 Task: Setup the milestone.
Action: Mouse moved to (1004, 94)
Screenshot: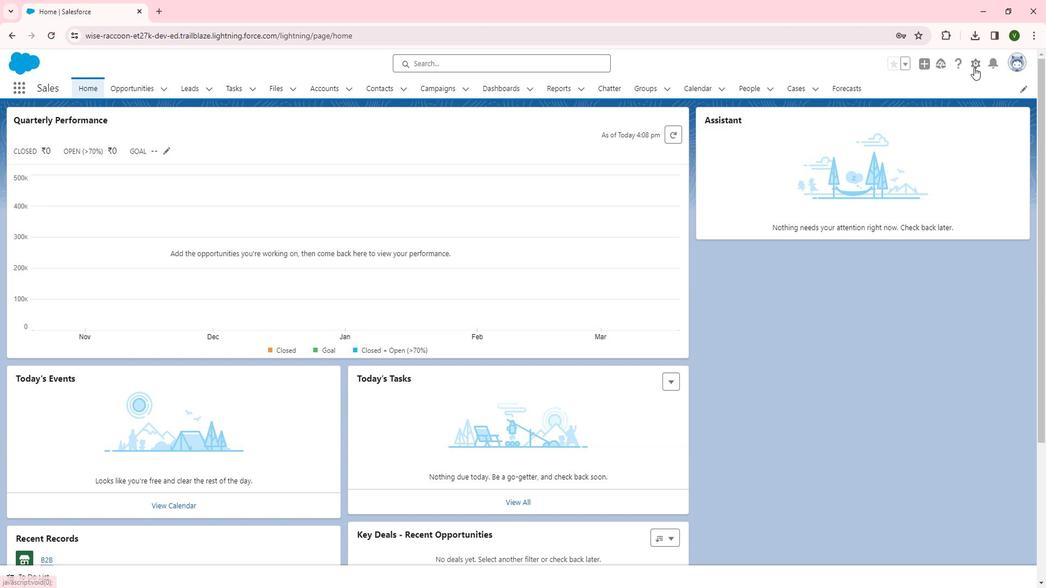 
Action: Mouse pressed left at (1004, 94)
Screenshot: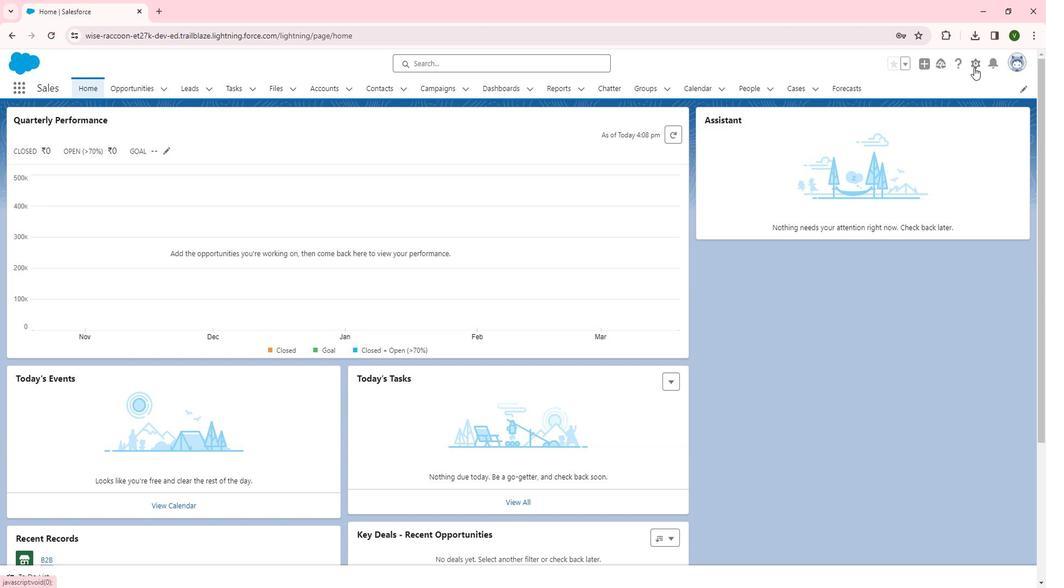 
Action: Mouse moved to (967, 125)
Screenshot: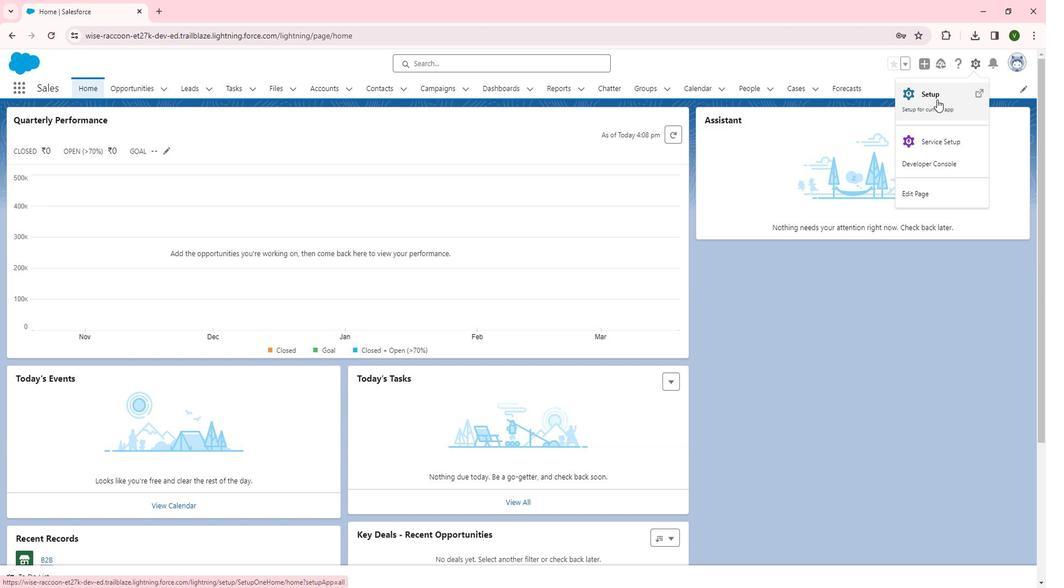 
Action: Mouse pressed left at (967, 125)
Screenshot: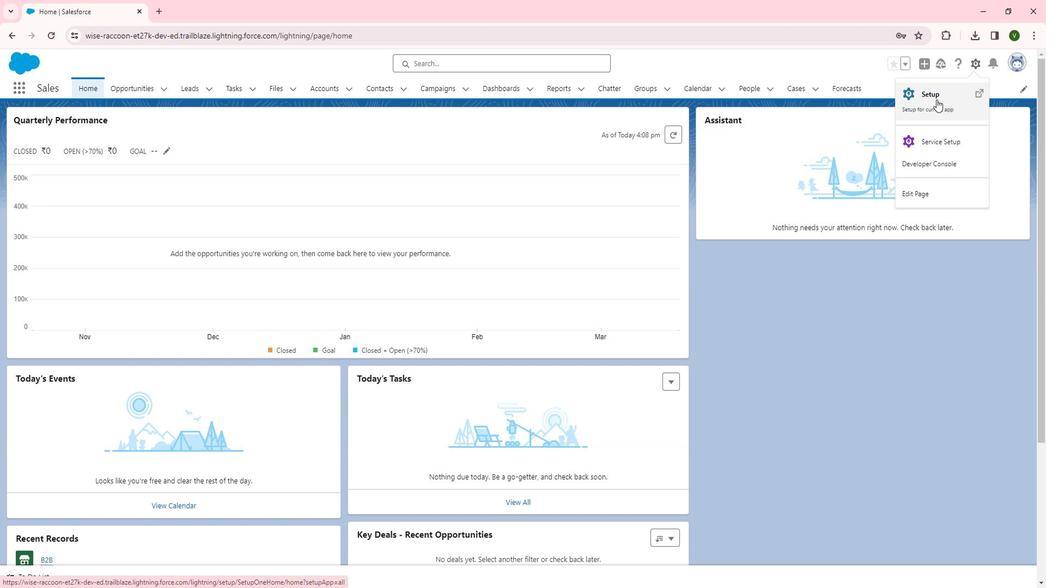 
Action: Mouse moved to (92, 382)
Screenshot: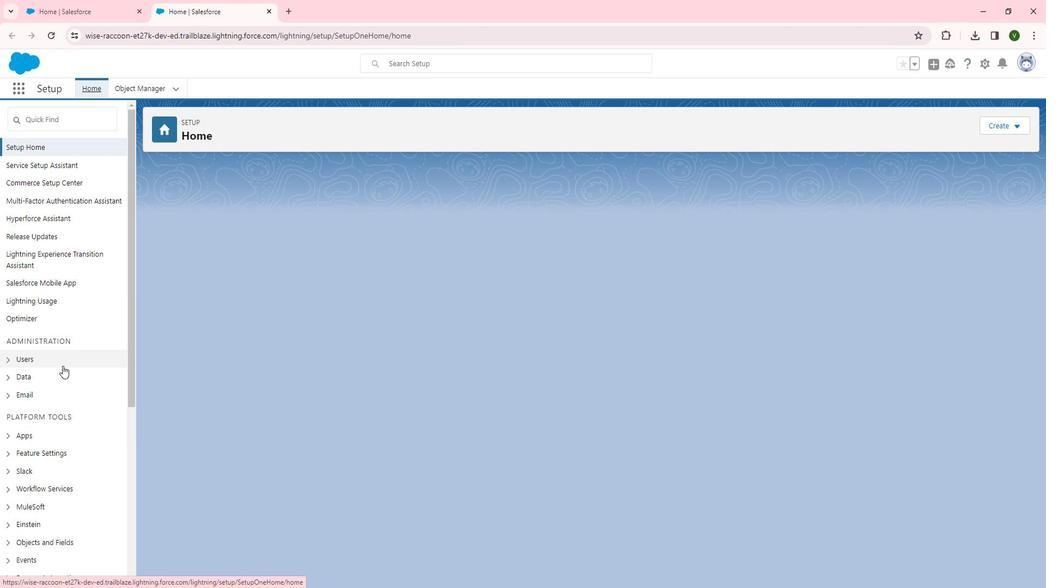 
Action: Mouse scrolled (92, 382) with delta (0, 0)
Screenshot: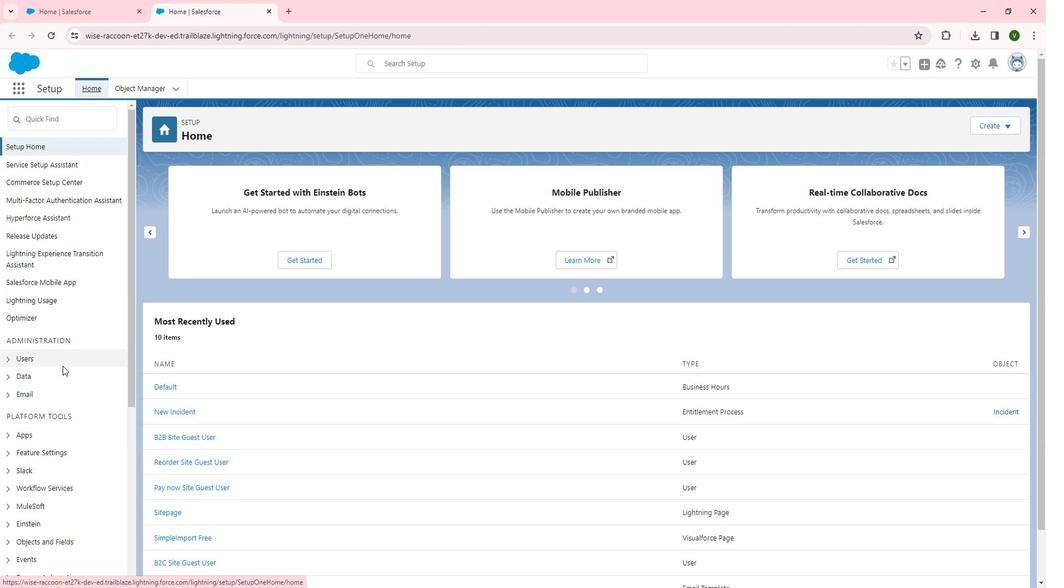 
Action: Mouse scrolled (92, 382) with delta (0, 0)
Screenshot: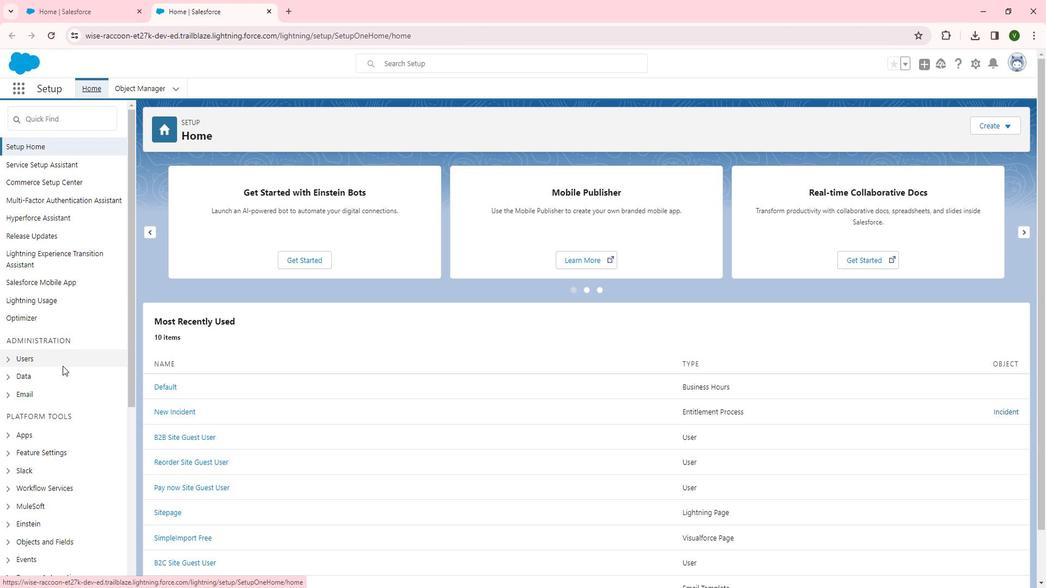 
Action: Mouse scrolled (92, 382) with delta (0, 0)
Screenshot: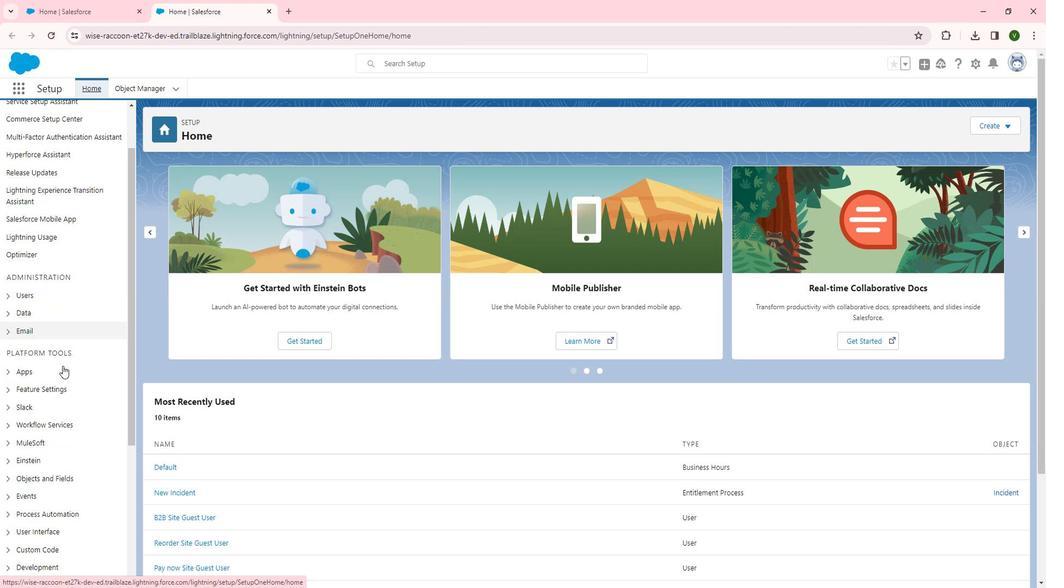 
Action: Mouse scrolled (92, 382) with delta (0, 0)
Screenshot: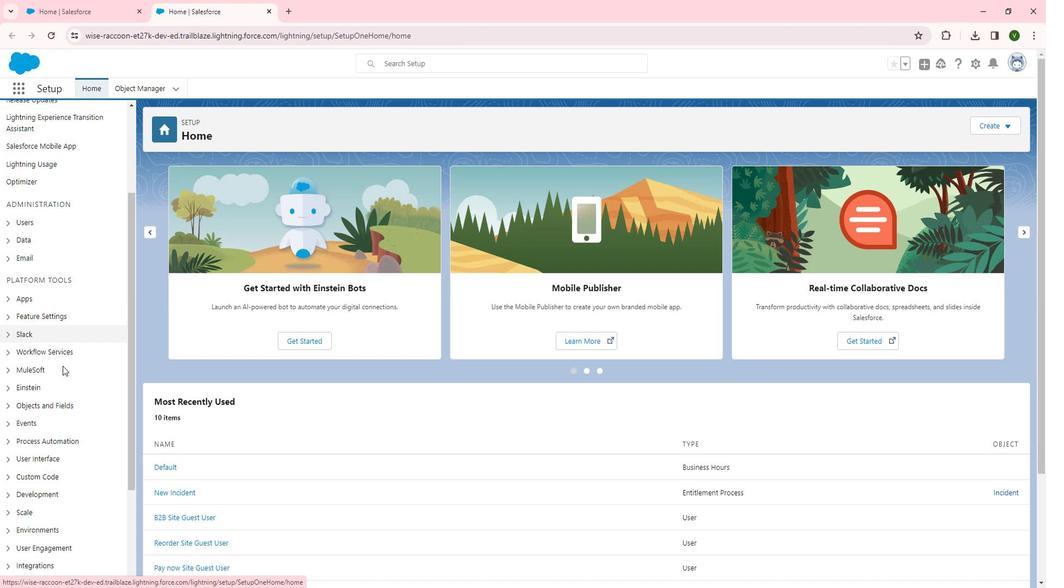 
Action: Mouse scrolled (92, 382) with delta (0, 0)
Screenshot: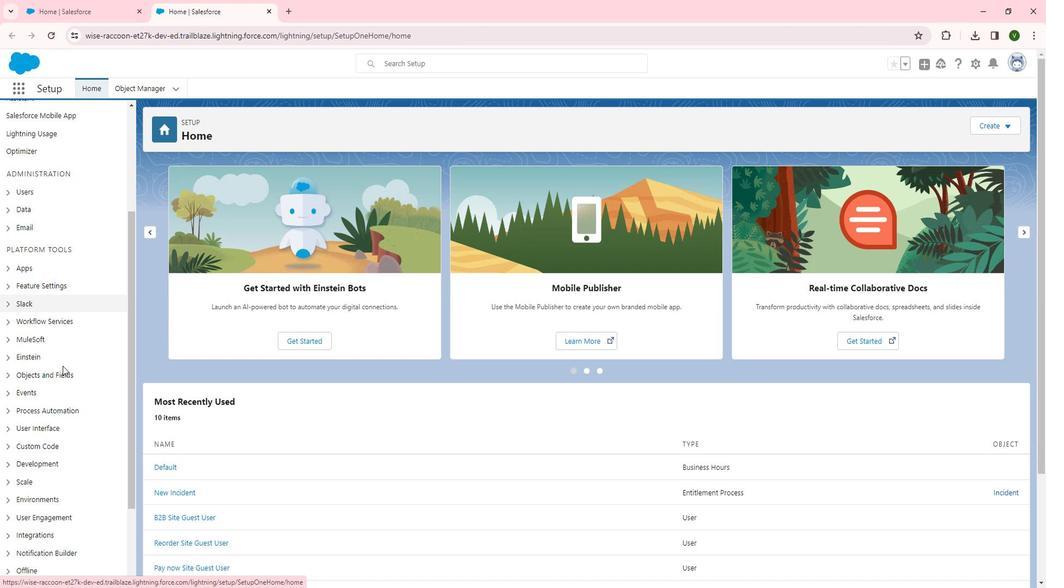 
Action: Mouse moved to (92, 383)
Screenshot: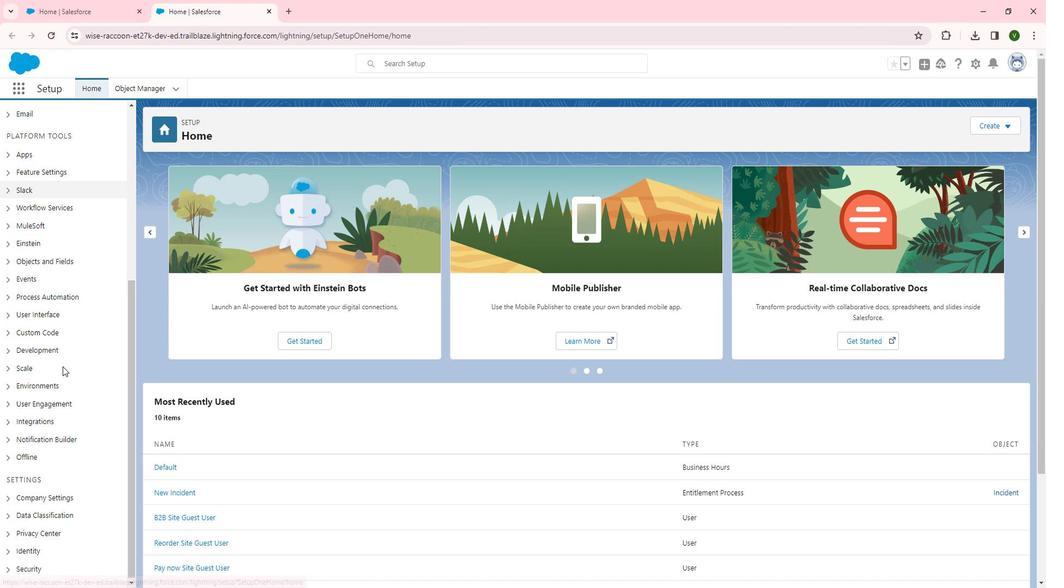 
Action: Mouse scrolled (92, 382) with delta (0, 0)
Screenshot: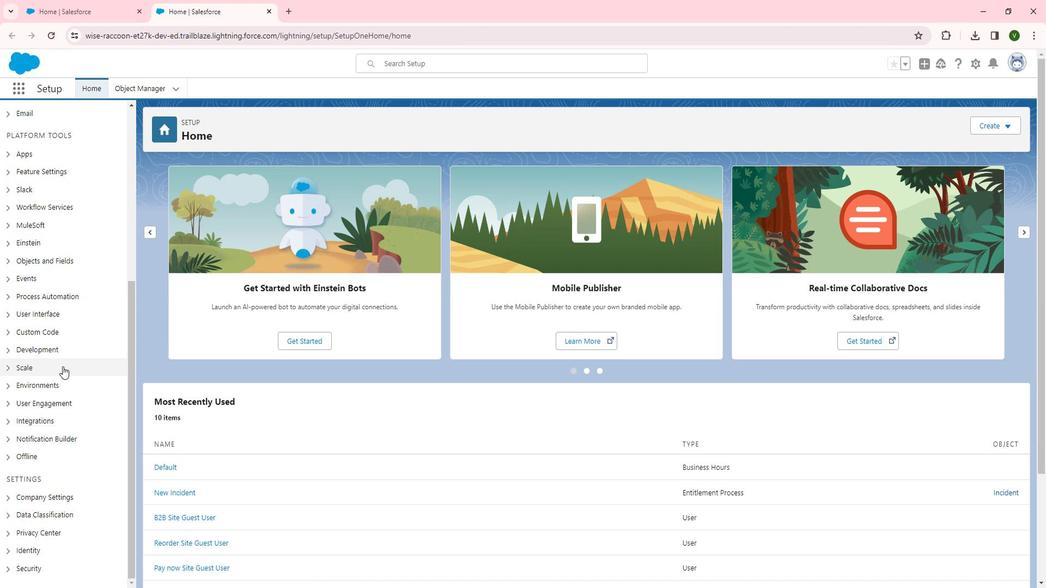 
Action: Mouse moved to (38, 196)
Screenshot: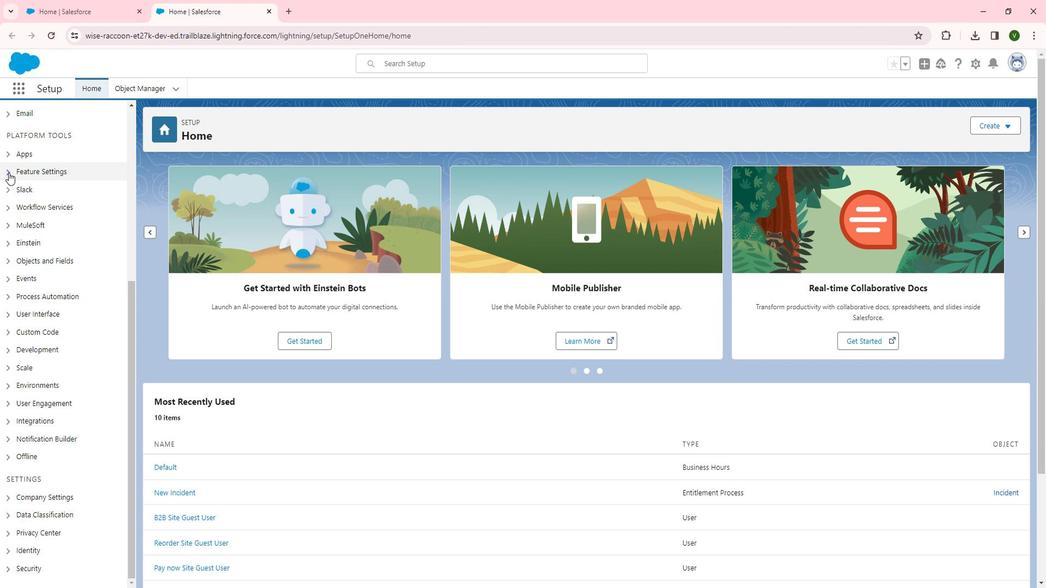 
Action: Mouse pressed left at (38, 196)
Screenshot: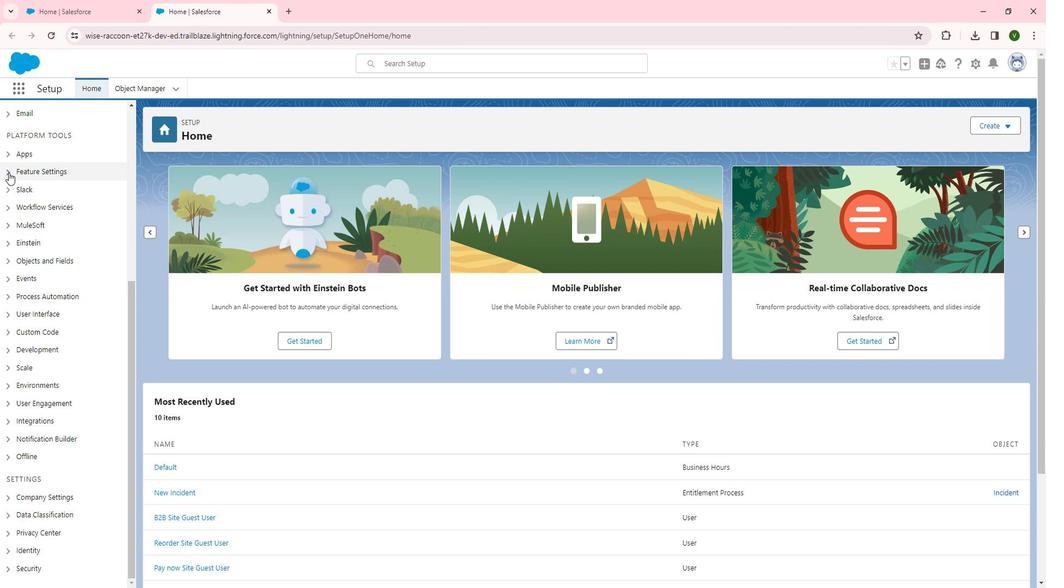 
Action: Mouse moved to (49, 461)
Screenshot: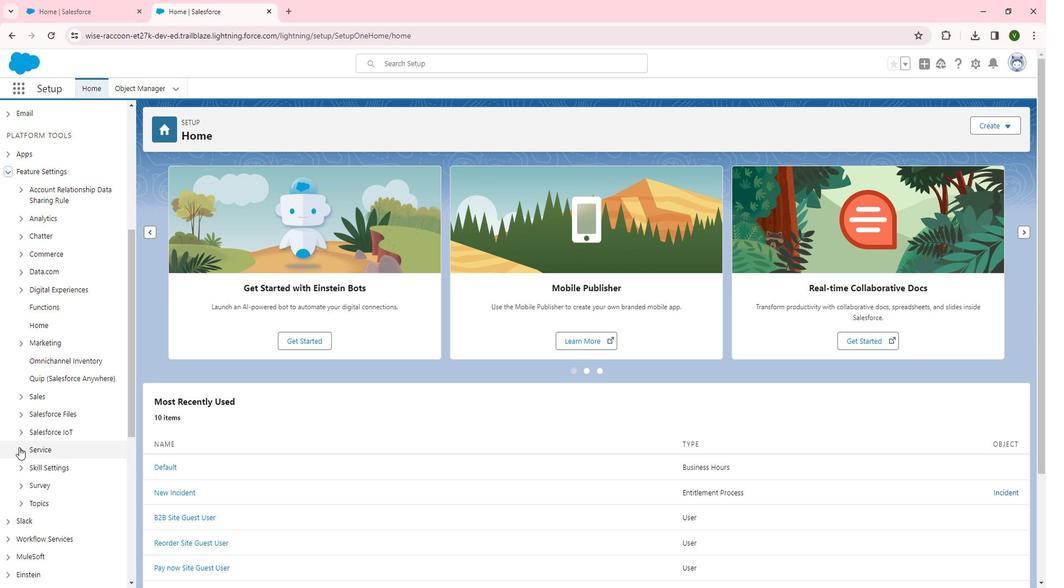 
Action: Mouse pressed left at (49, 461)
Screenshot: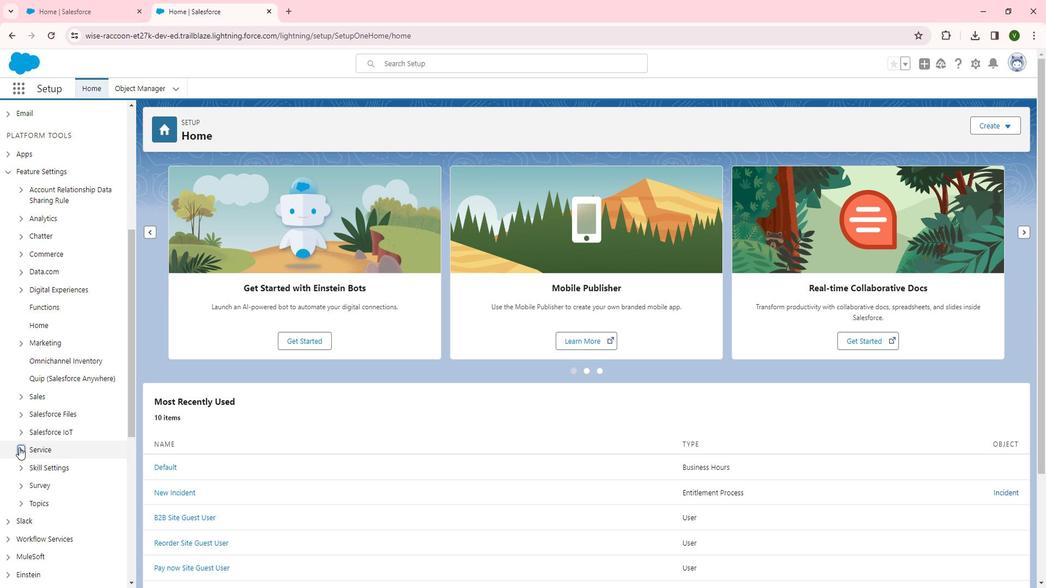 
Action: Mouse moved to (84, 459)
Screenshot: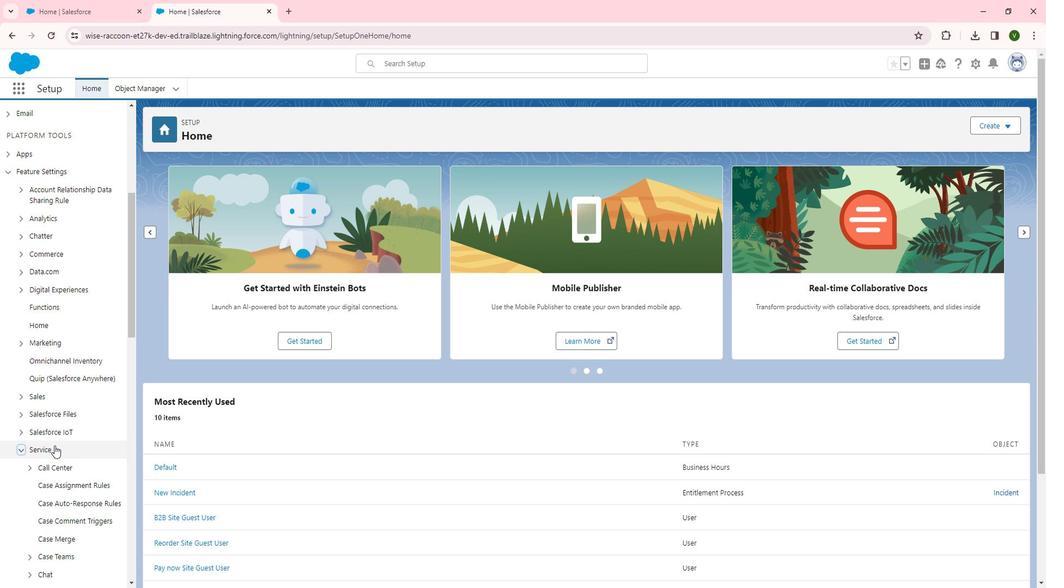 
Action: Mouse scrolled (84, 459) with delta (0, 0)
Screenshot: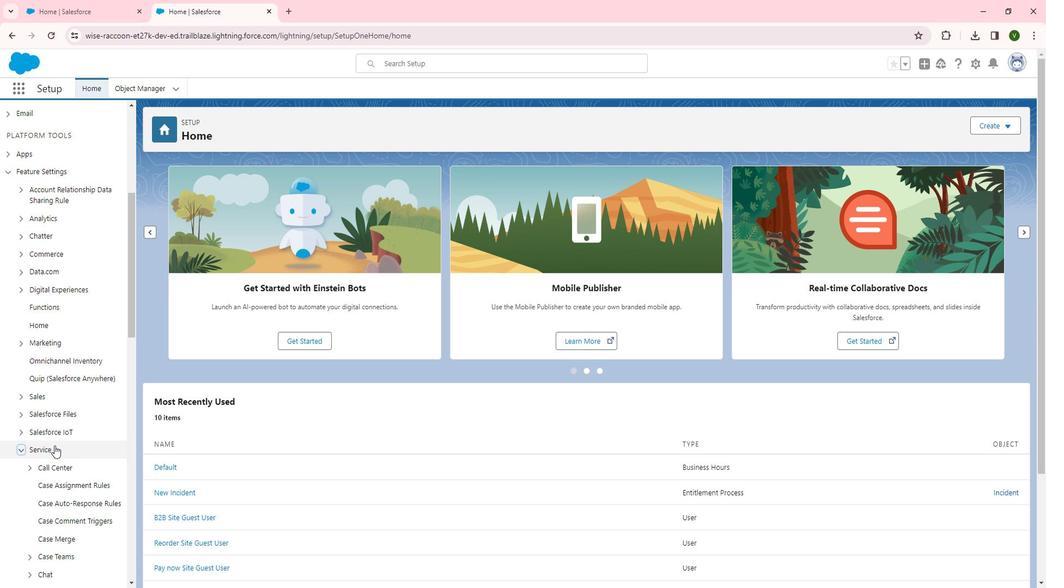 
Action: Mouse moved to (88, 458)
Screenshot: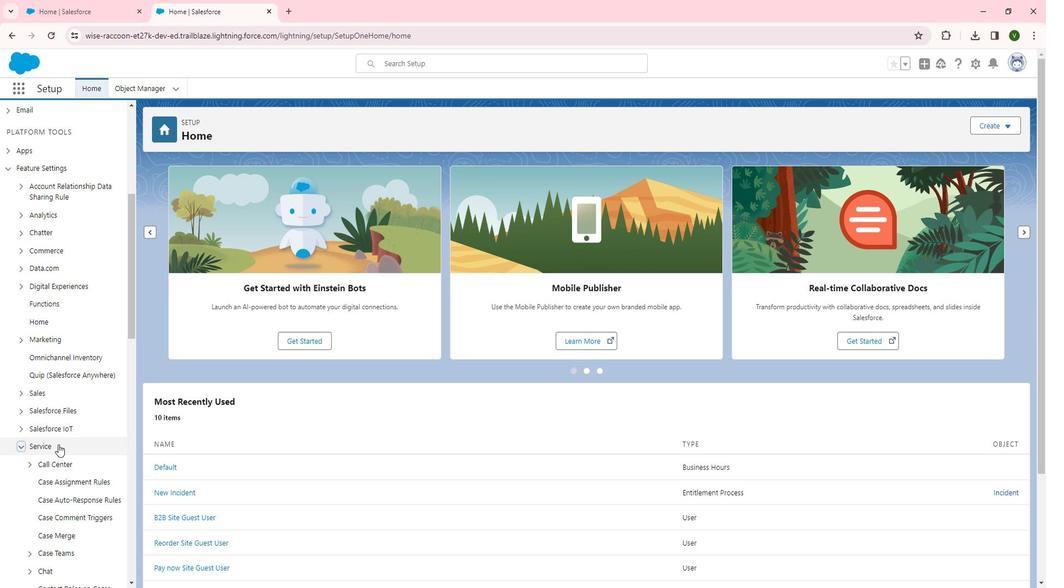 
Action: Mouse scrolled (88, 457) with delta (0, 0)
Screenshot: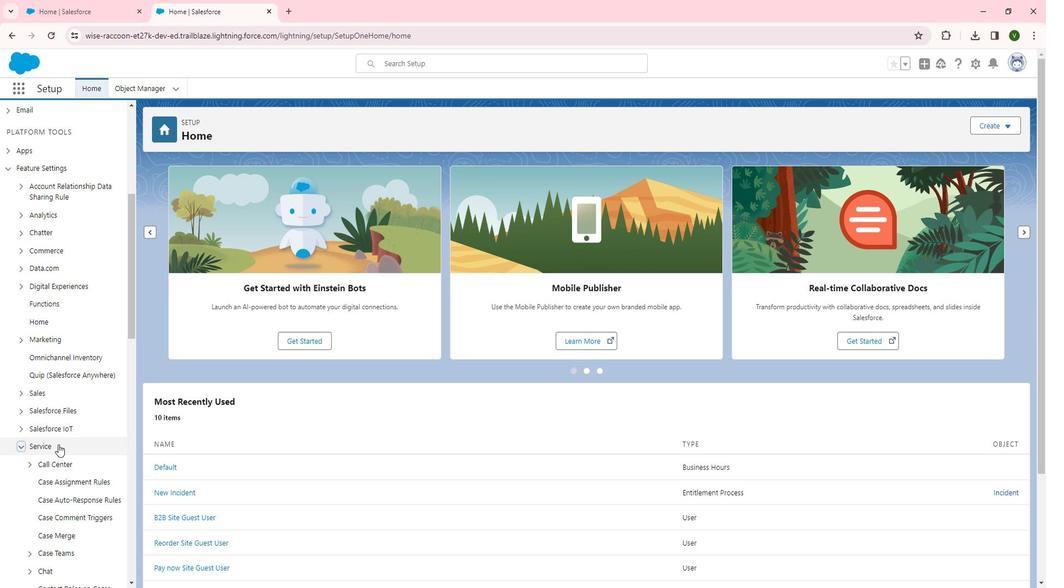 
Action: Mouse moved to (89, 458)
Screenshot: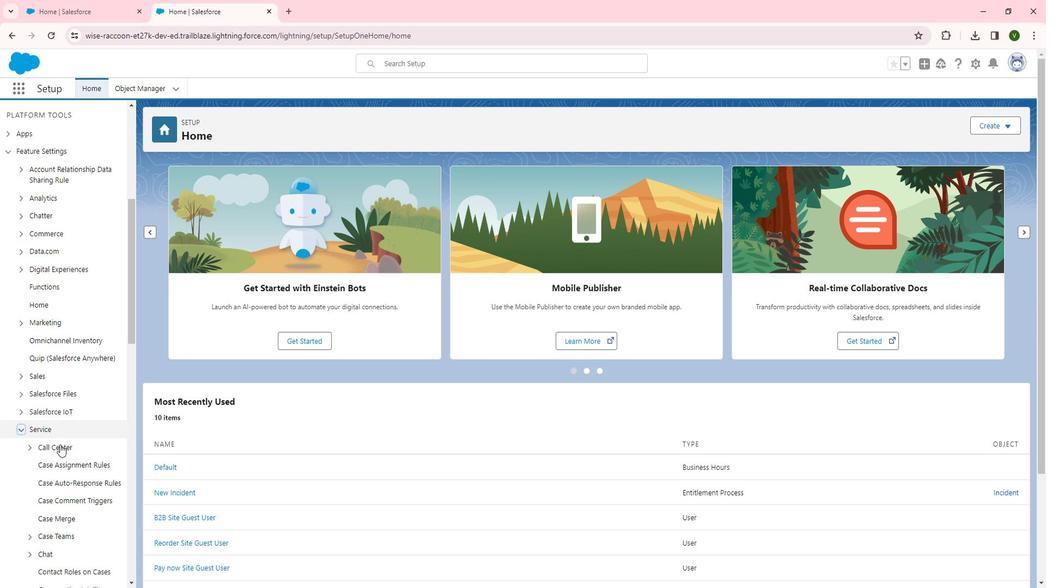 
Action: Mouse scrolled (89, 457) with delta (0, 0)
Screenshot: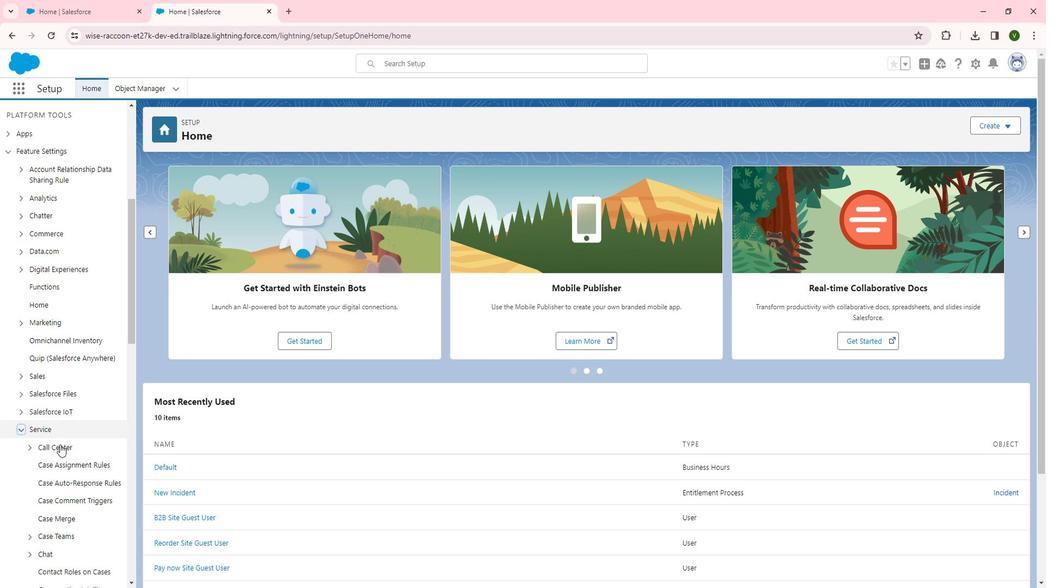 
Action: Mouse scrolled (89, 457) with delta (0, 0)
Screenshot: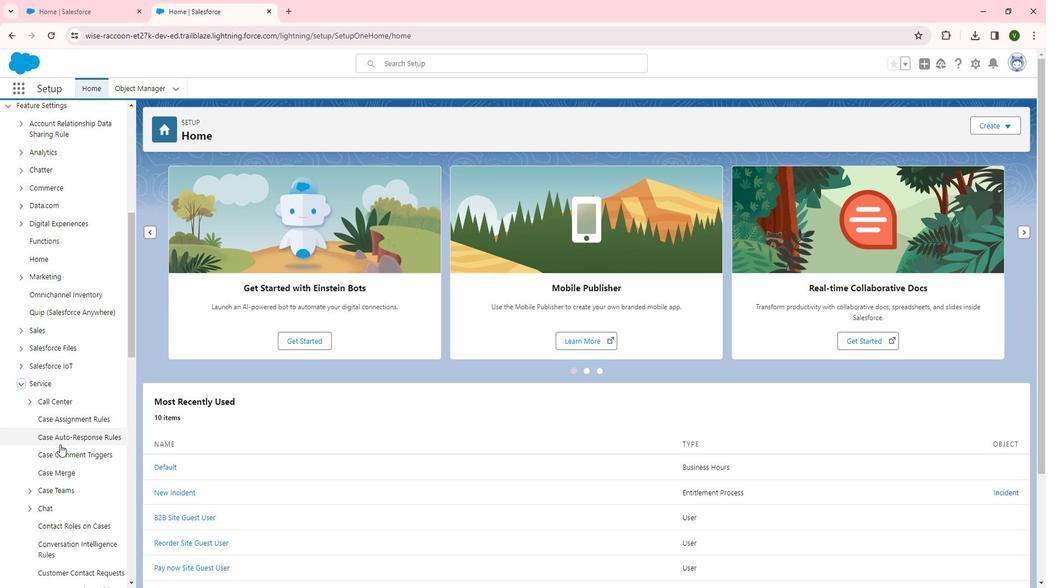 
Action: Mouse scrolled (89, 457) with delta (0, 0)
Screenshot: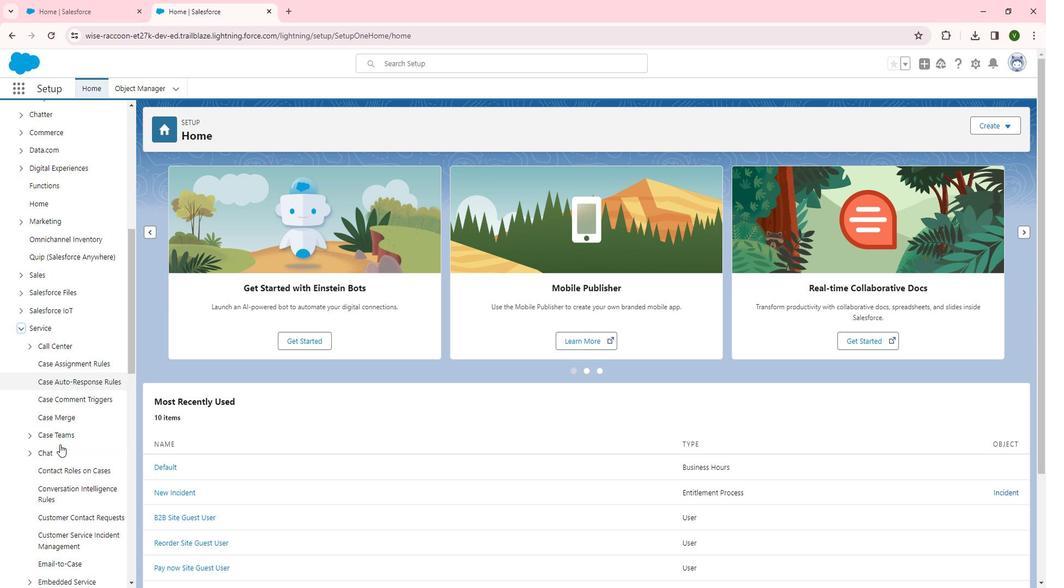 
Action: Mouse moved to (60, 452)
Screenshot: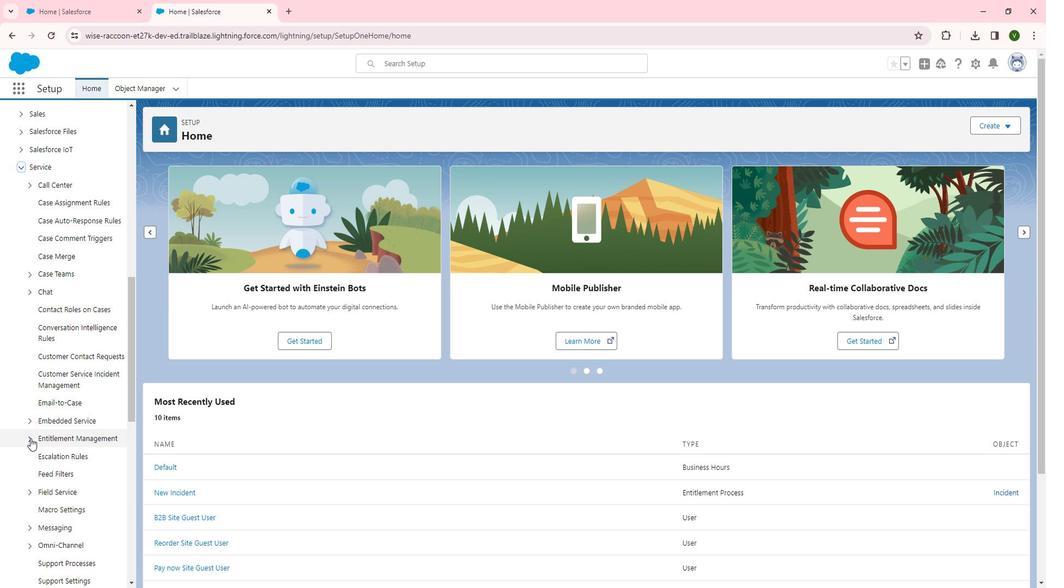
Action: Mouse pressed left at (60, 452)
Screenshot: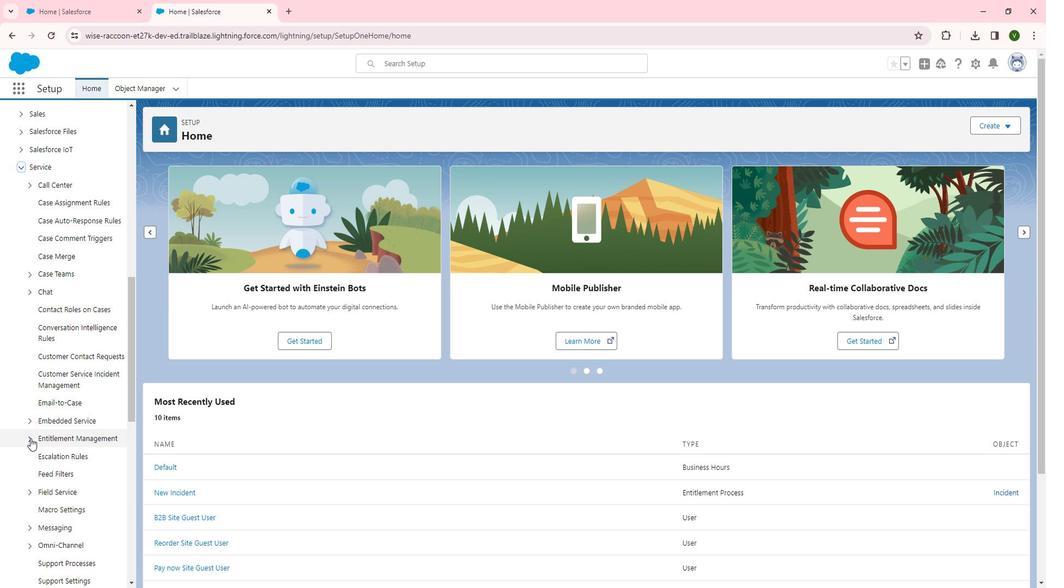 
Action: Mouse moved to (96, 518)
Screenshot: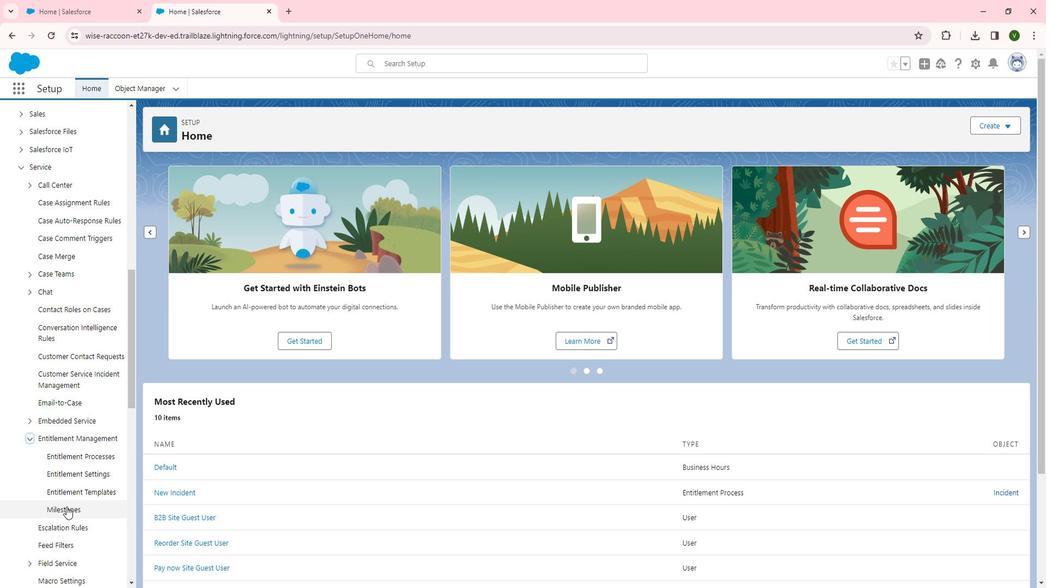 
Action: Mouse pressed left at (96, 518)
Screenshot: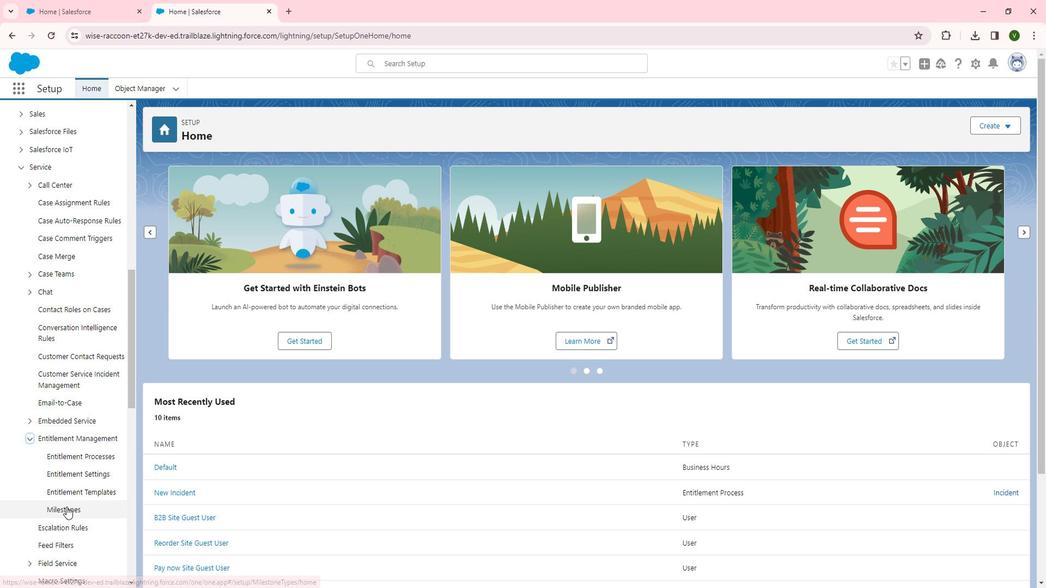
Action: Mouse moved to (96, 516)
Screenshot: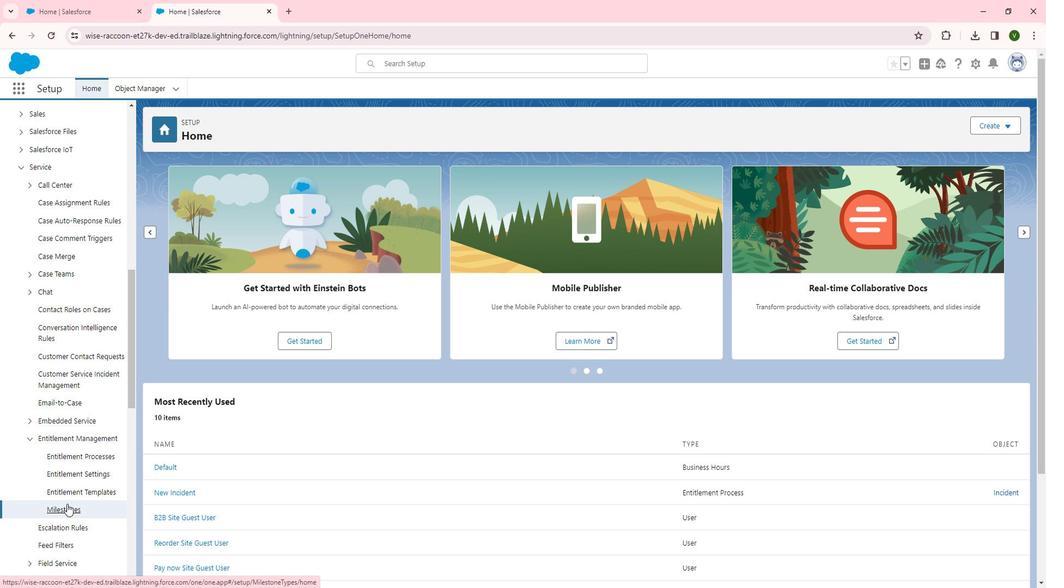 
Action: Mouse scrolled (96, 515) with delta (0, 0)
Screenshot: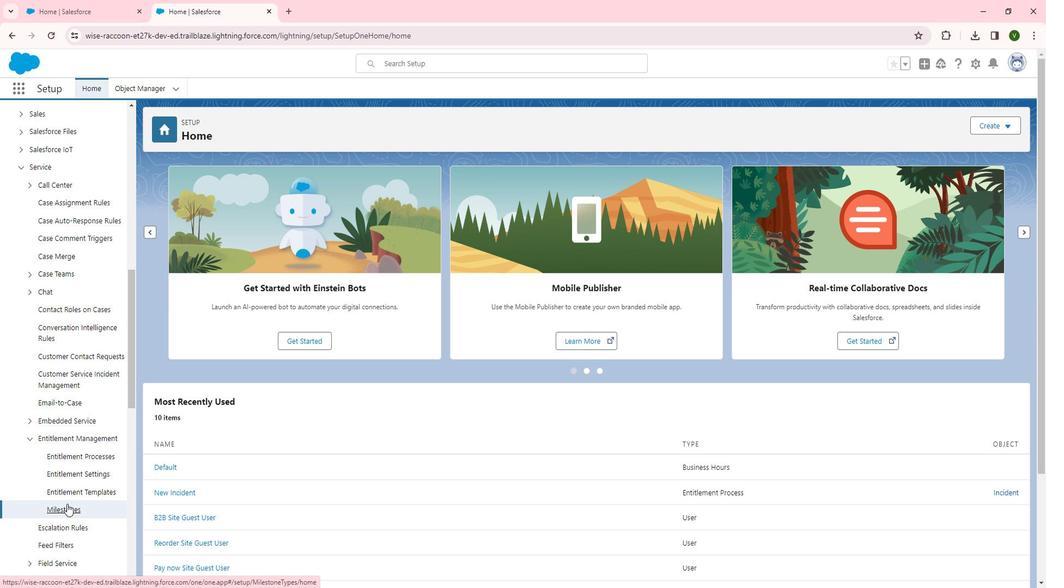 
Action: Mouse moved to (100, 512)
Screenshot: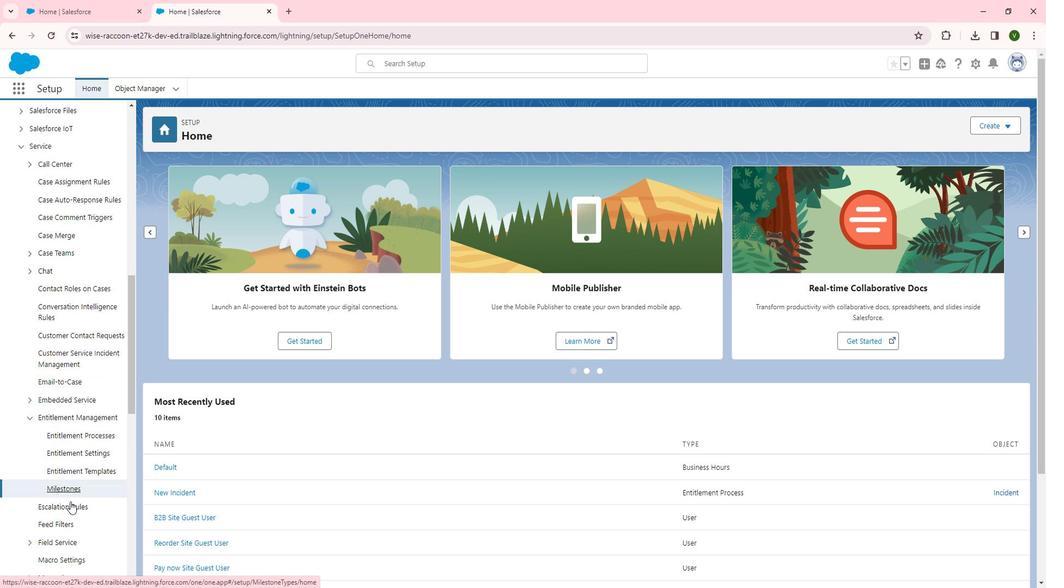 
Action: Mouse scrolled (100, 512) with delta (0, 0)
Screenshot: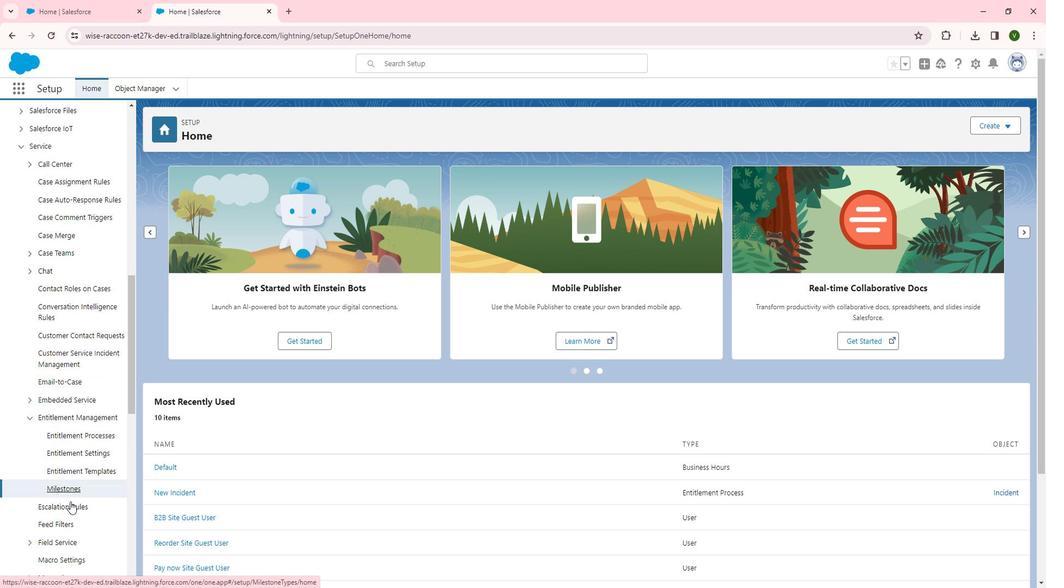 
Action: Mouse moved to (470, 255)
Screenshot: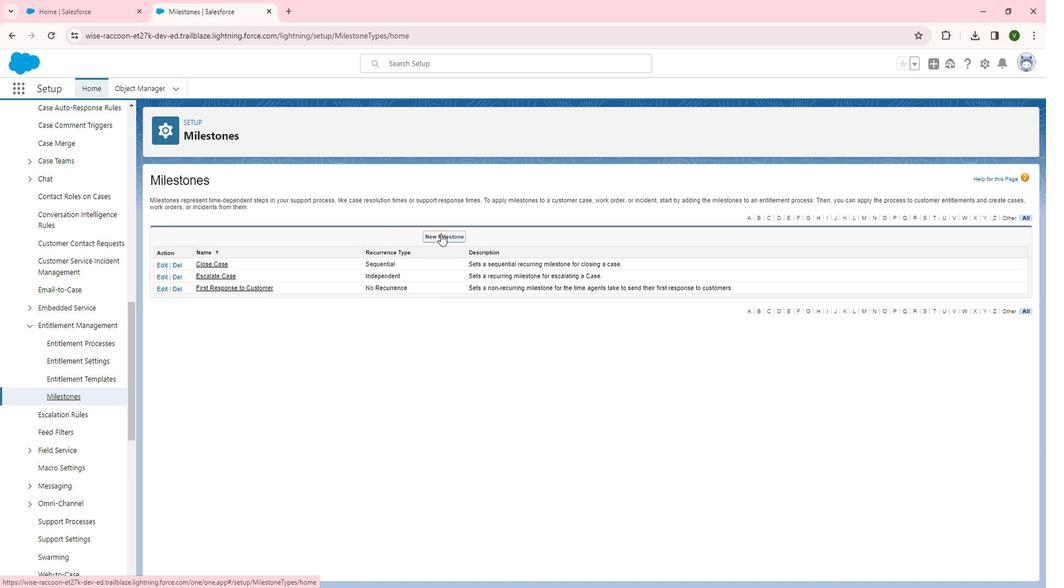 
Action: Mouse pressed left at (470, 255)
Screenshot: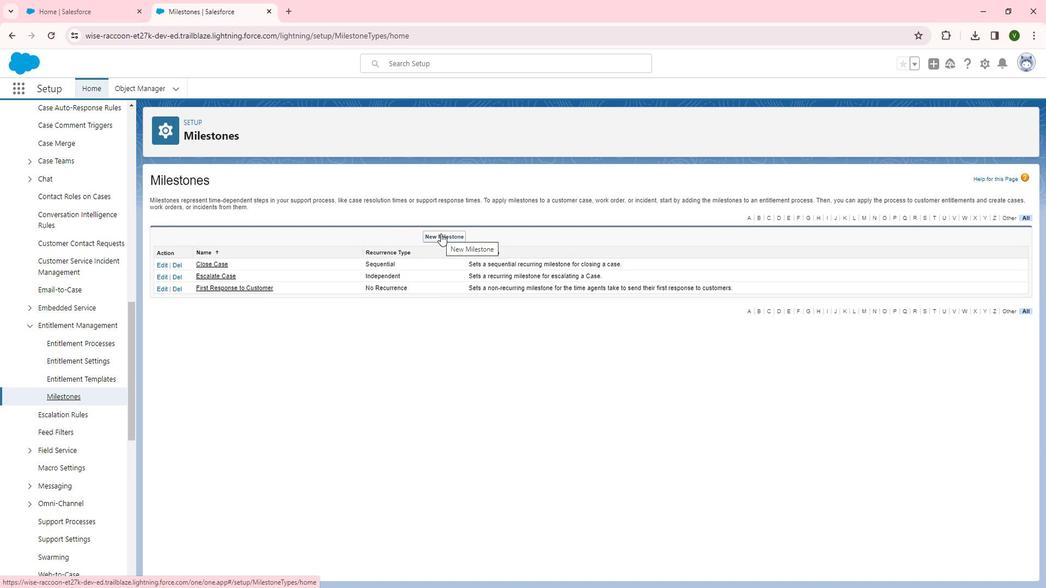 
Action: Mouse moved to (390, 265)
Screenshot: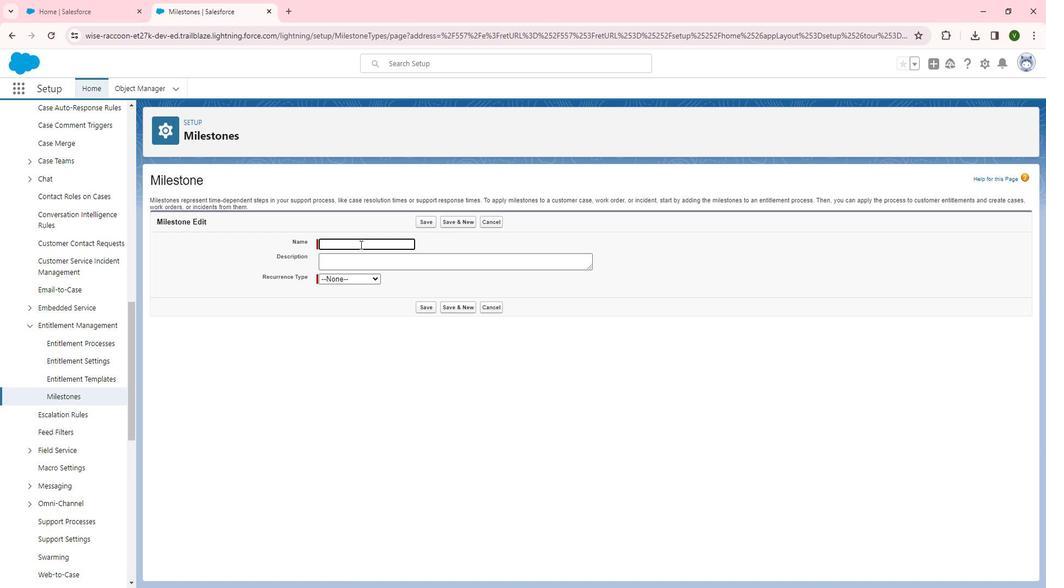 
Action: Mouse pressed left at (390, 265)
Screenshot: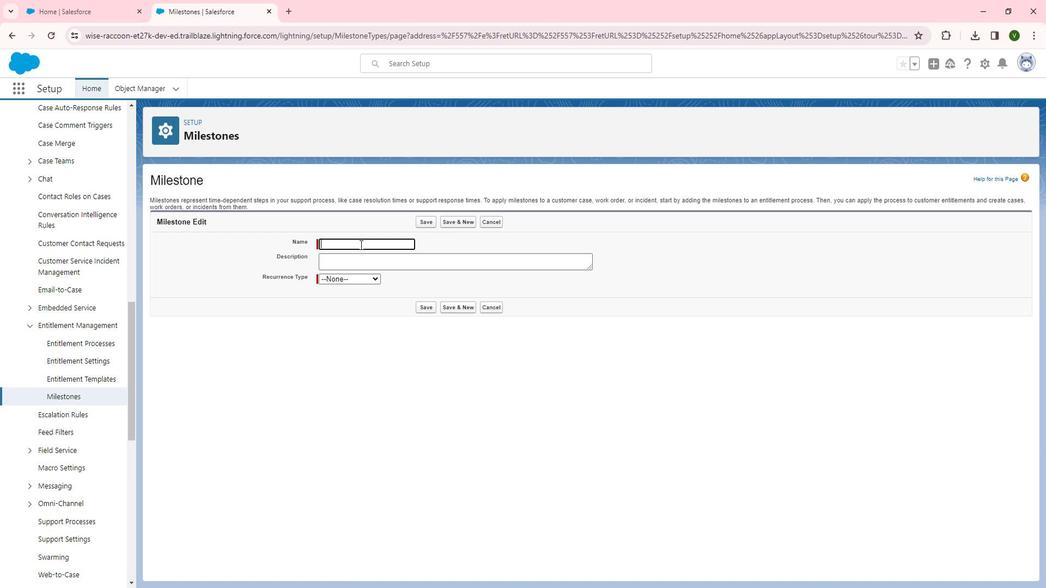 
Action: Key pressed weekend
Screenshot: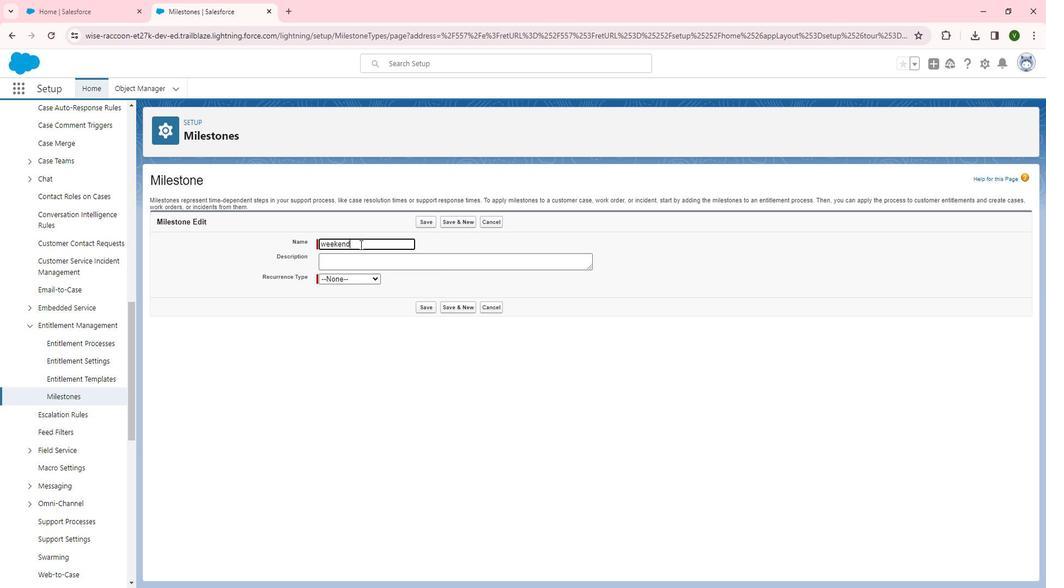 
Action: Mouse moved to (358, 298)
Screenshot: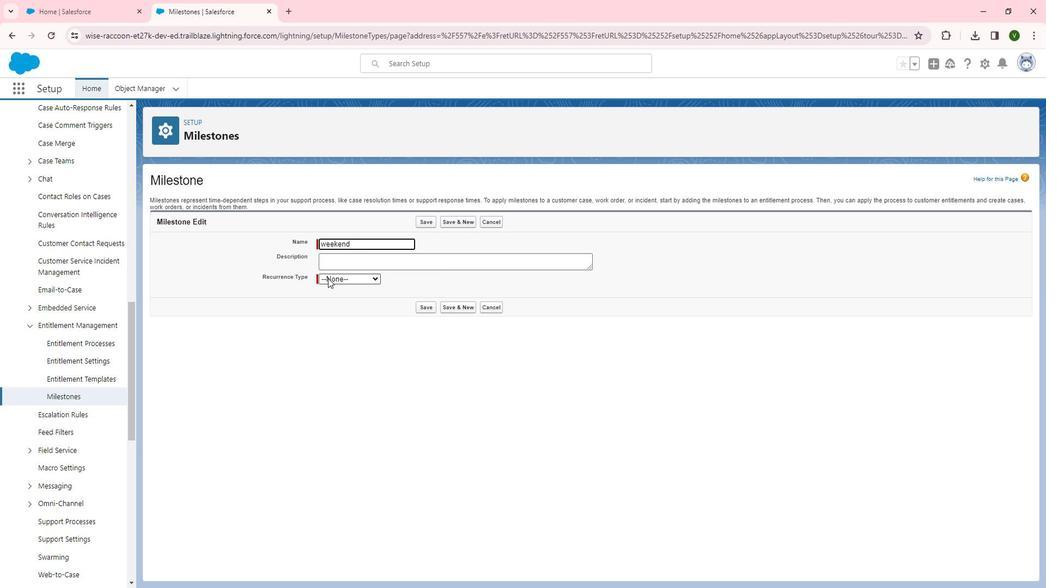 
Action: Mouse pressed left at (358, 298)
Screenshot: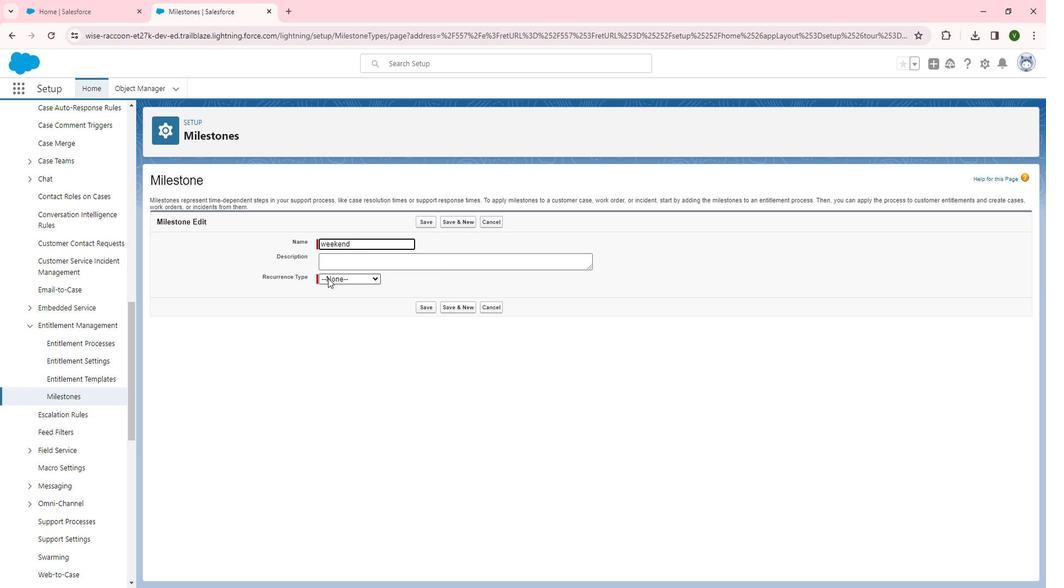 
Action: Mouse moved to (377, 314)
Screenshot: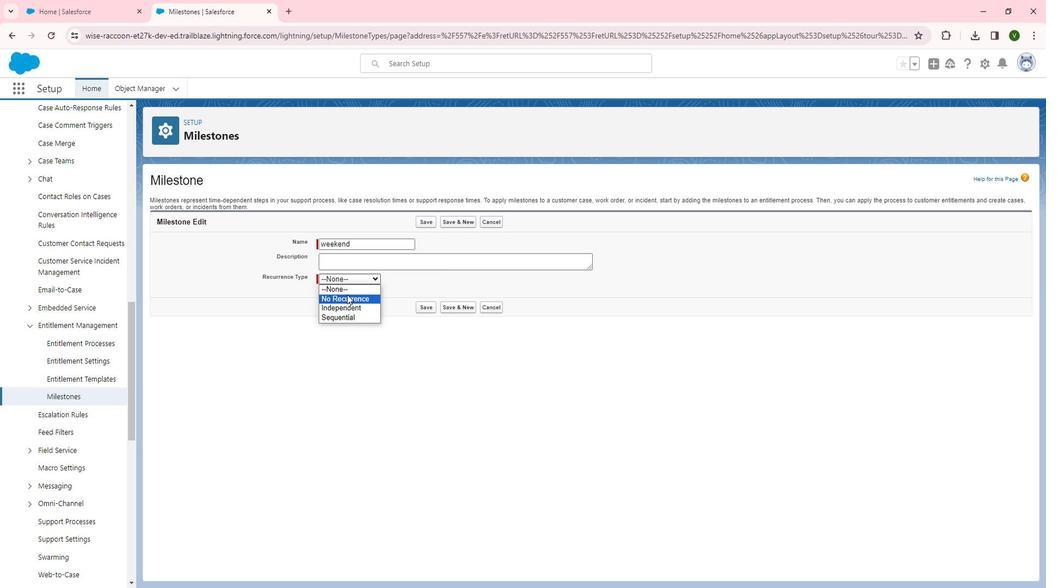
Action: Mouse pressed left at (377, 314)
Screenshot: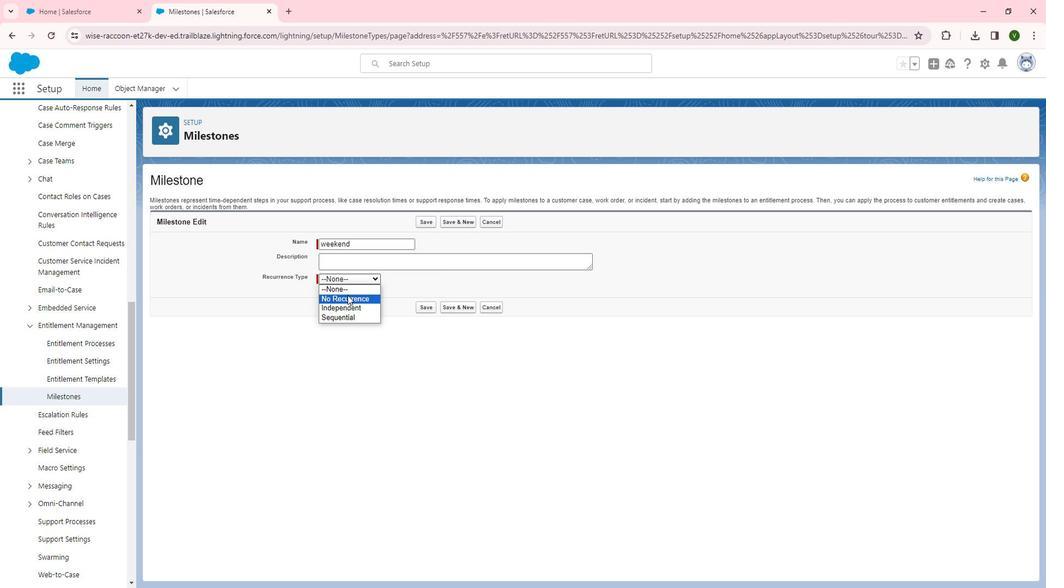 
Action: Mouse moved to (456, 239)
Screenshot: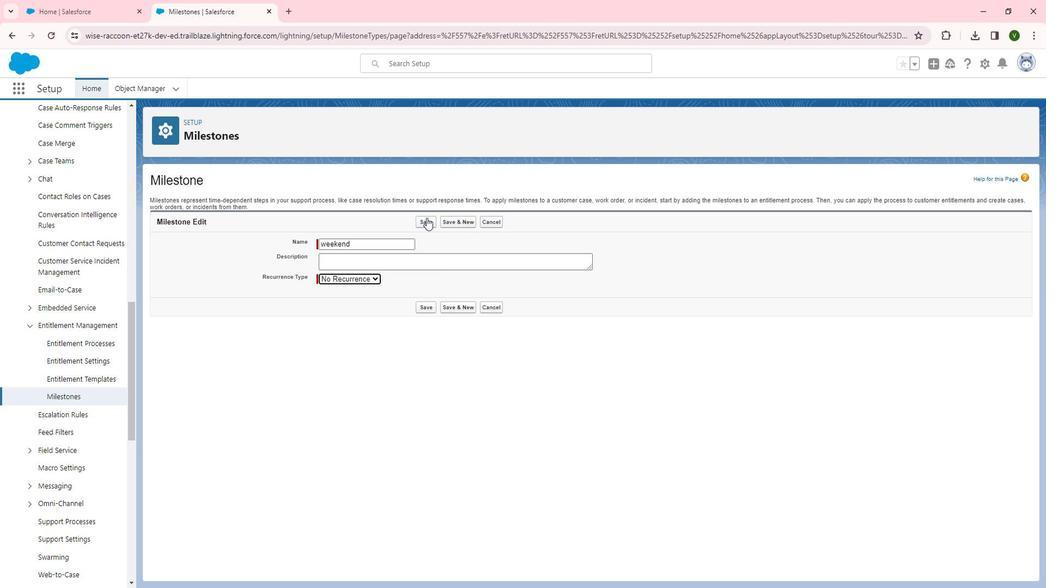 
Action: Mouse pressed left at (456, 239)
Screenshot: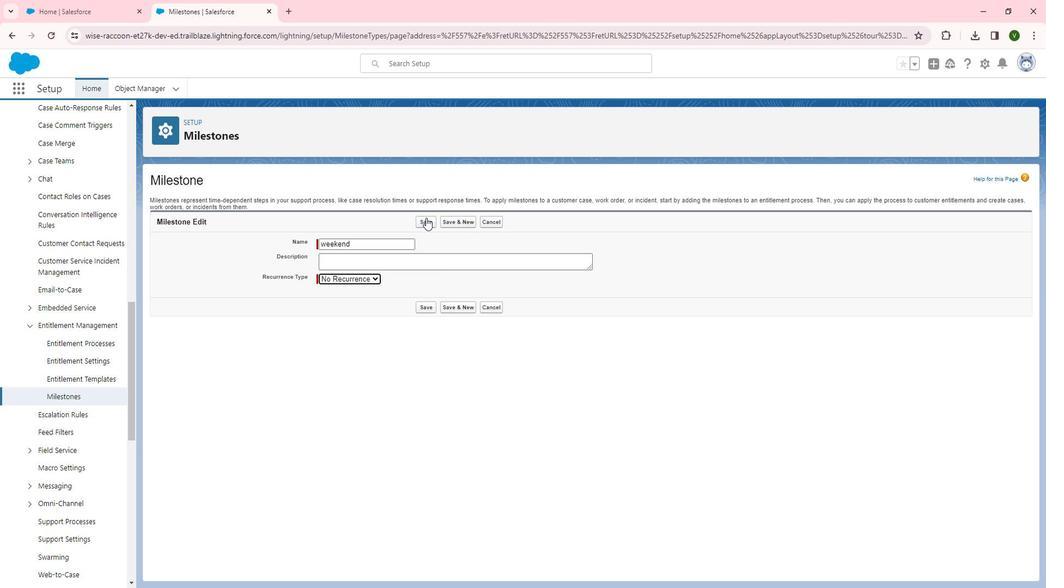 
Action: Mouse moved to (541, 383)
Screenshot: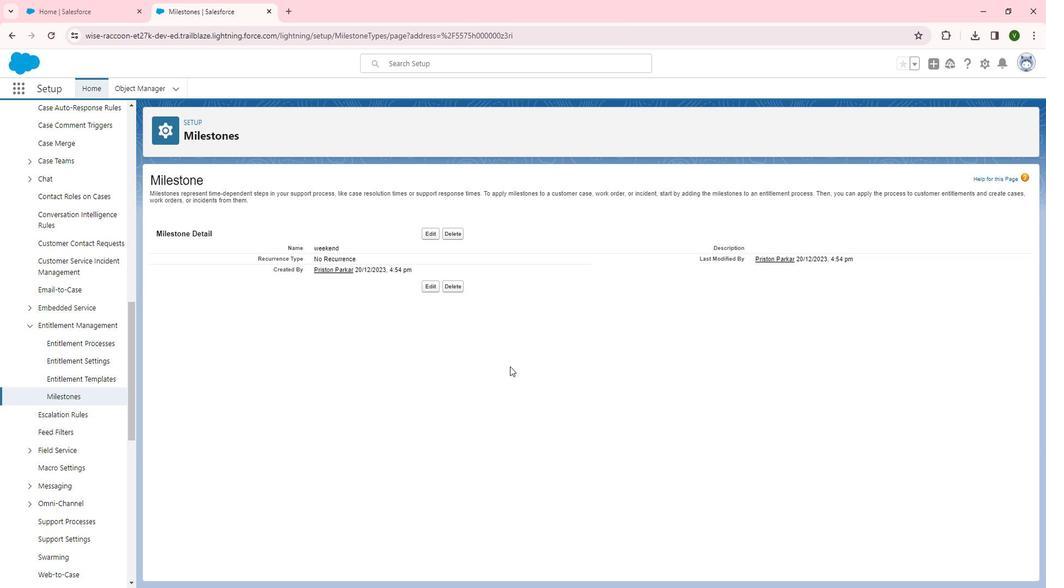 
